 Task: Open the calendar and adjust the layout settings for June 24, 2023.
Action: Mouse moved to (12, 59)
Screenshot: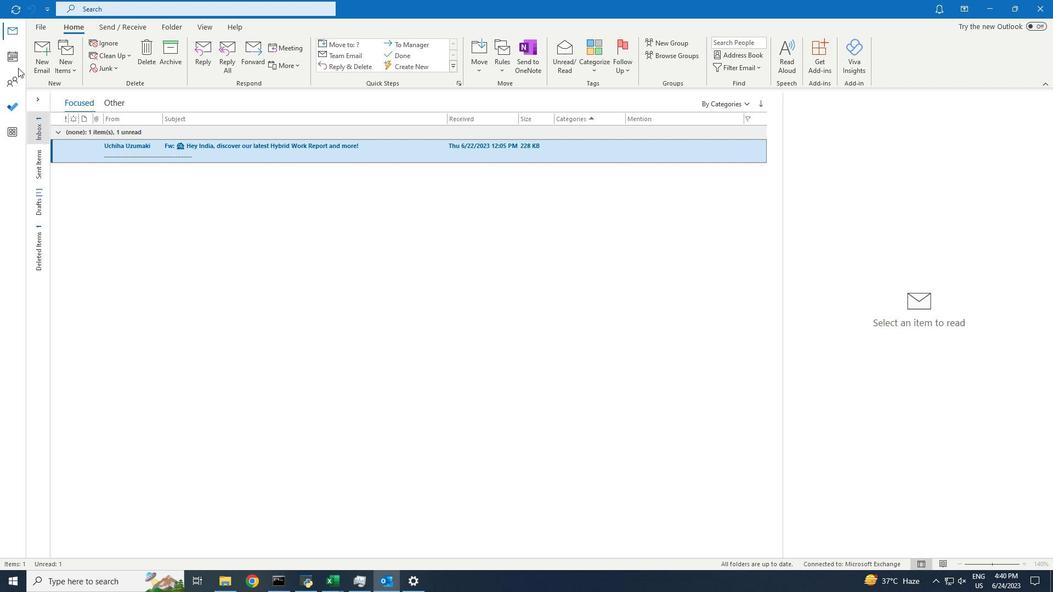 
Action: Mouse pressed left at (12, 59)
Screenshot: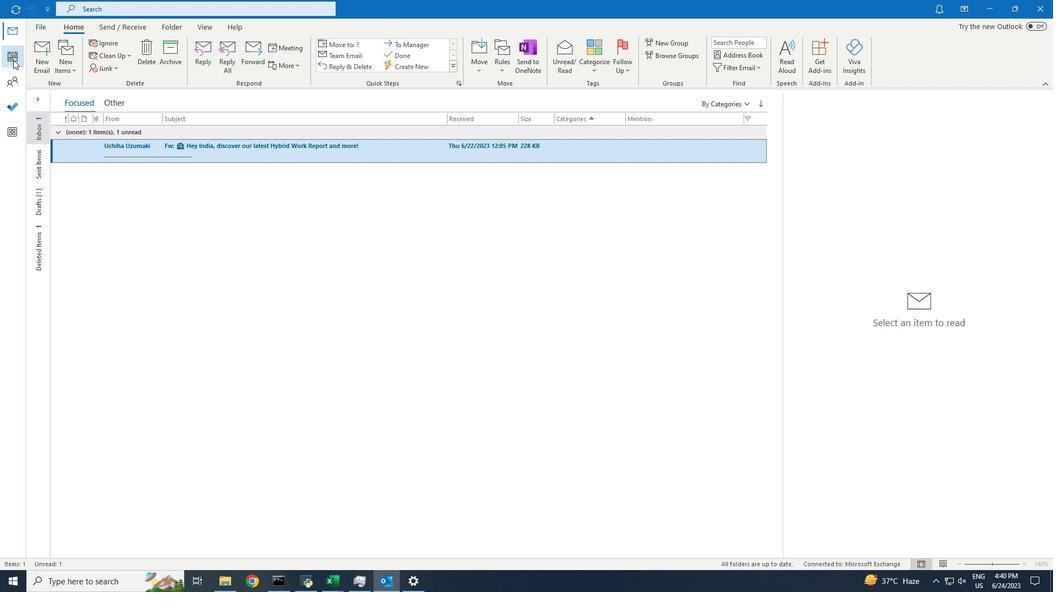 
Action: Mouse moved to (207, 28)
Screenshot: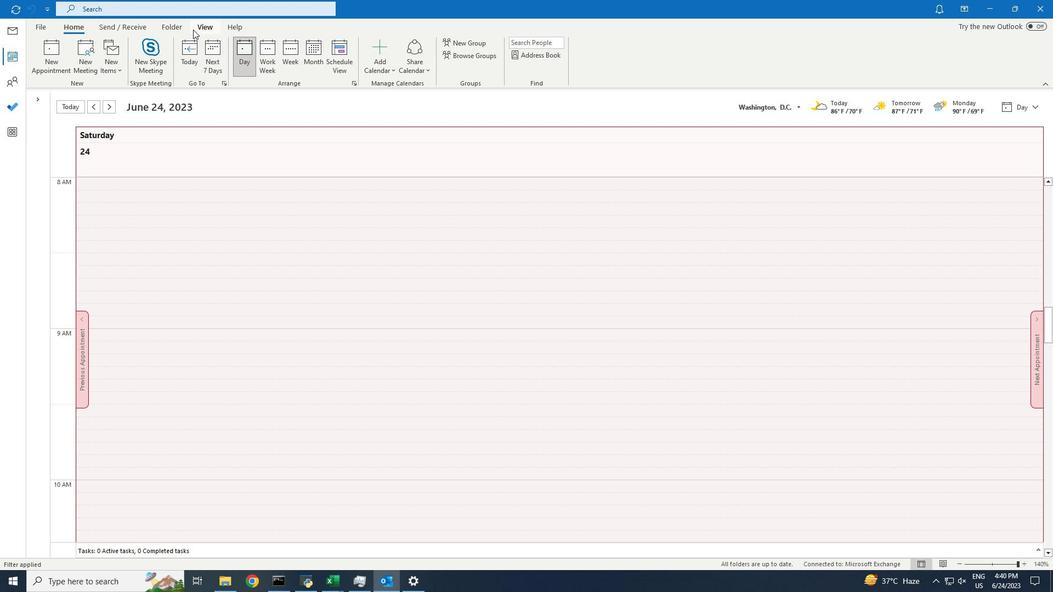 
Action: Mouse pressed left at (207, 28)
Screenshot: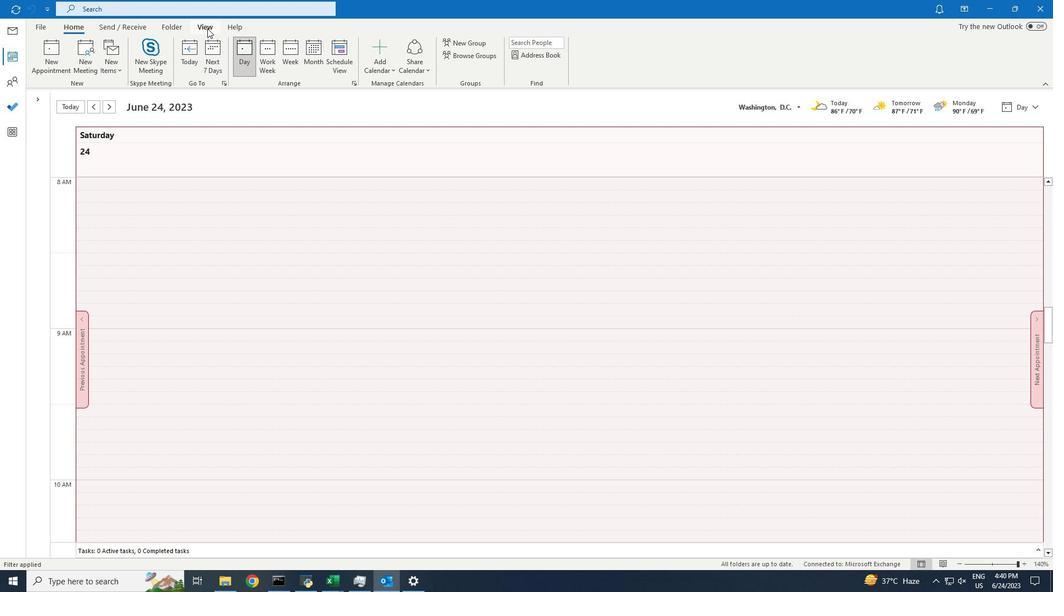 
Action: Mouse moved to (437, 67)
Screenshot: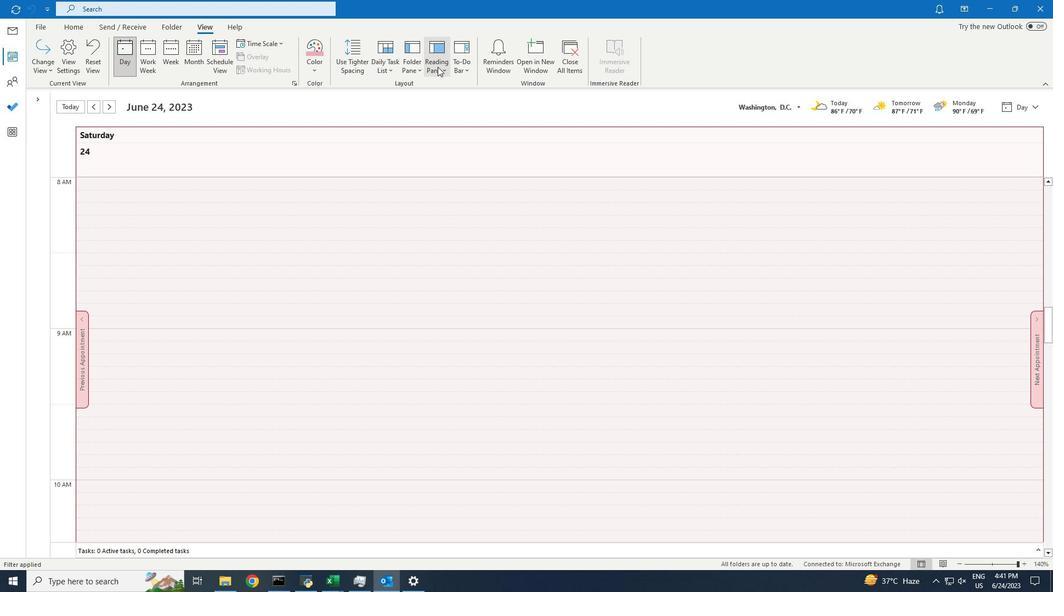 
Action: Mouse pressed left at (437, 67)
Screenshot: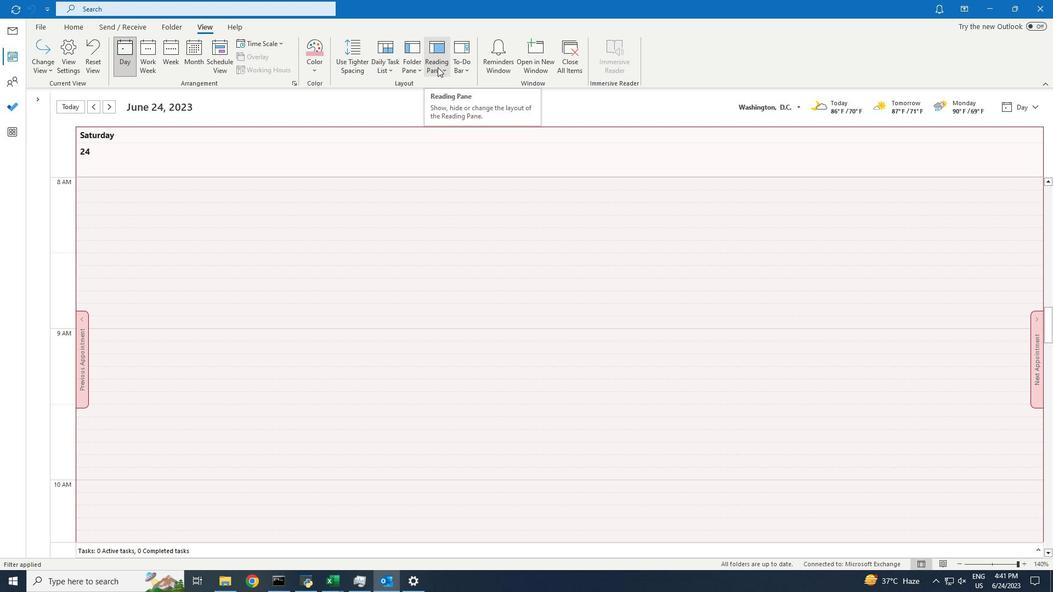 
Action: Mouse moved to (442, 89)
Screenshot: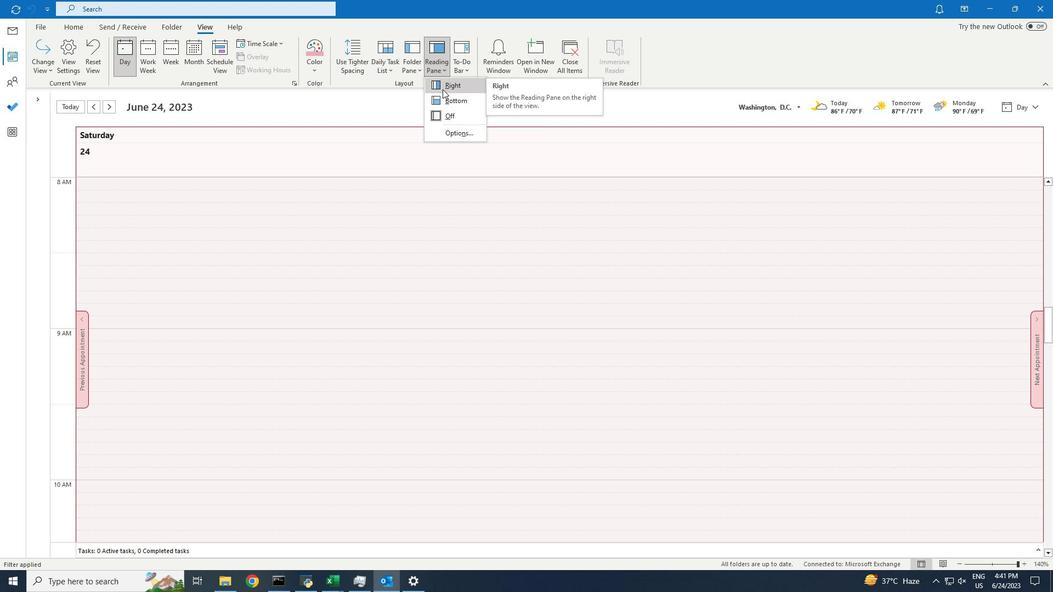 
Action: Mouse pressed left at (442, 89)
Screenshot: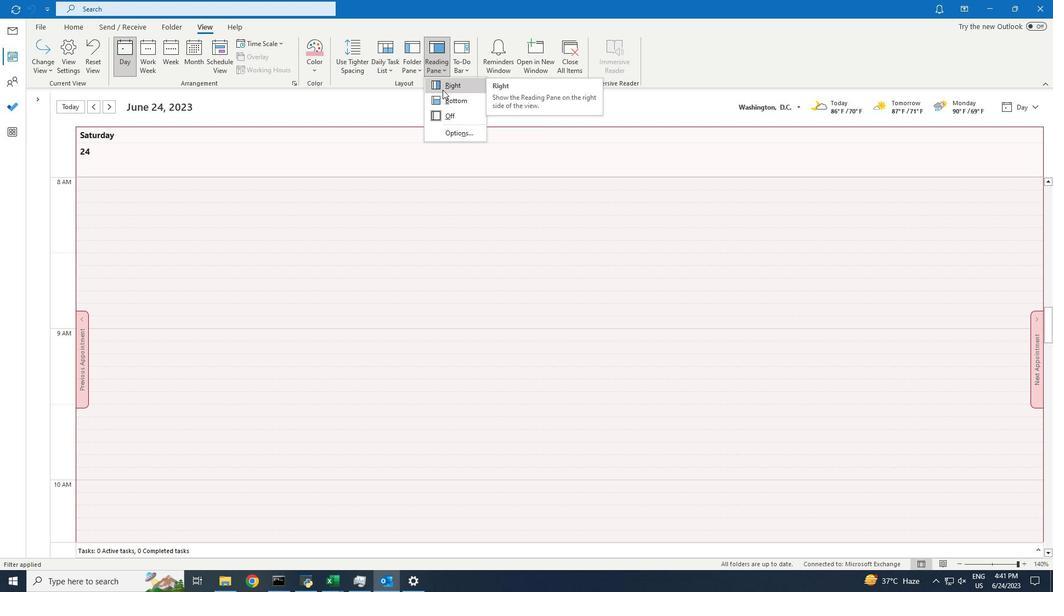 
Action: Mouse moved to (436, 127)
Screenshot: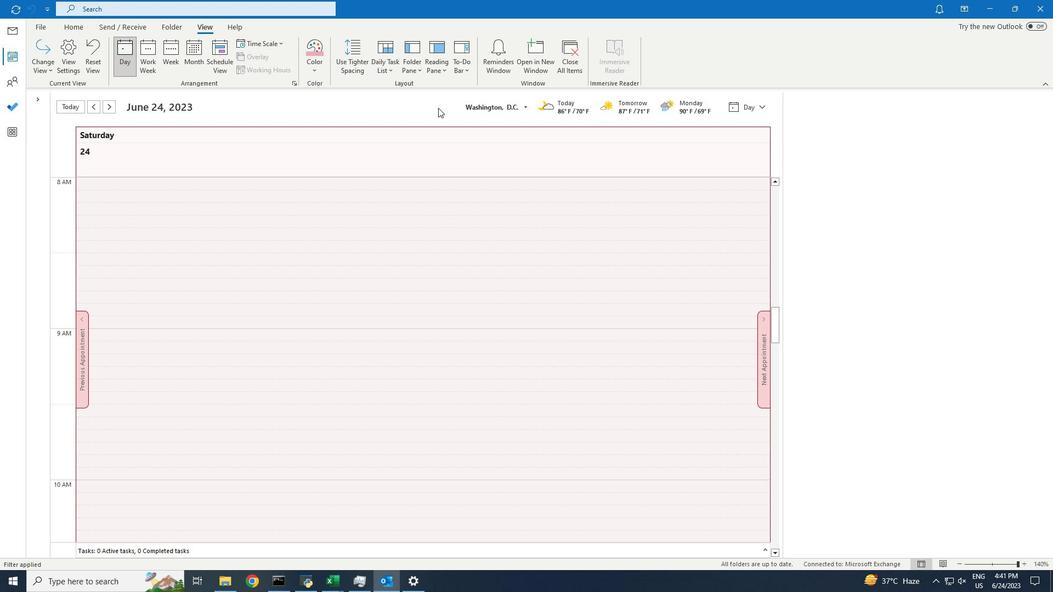 
